 Task: Select RSS feed as the website type.
Action: Mouse moved to (745, 74)
Screenshot: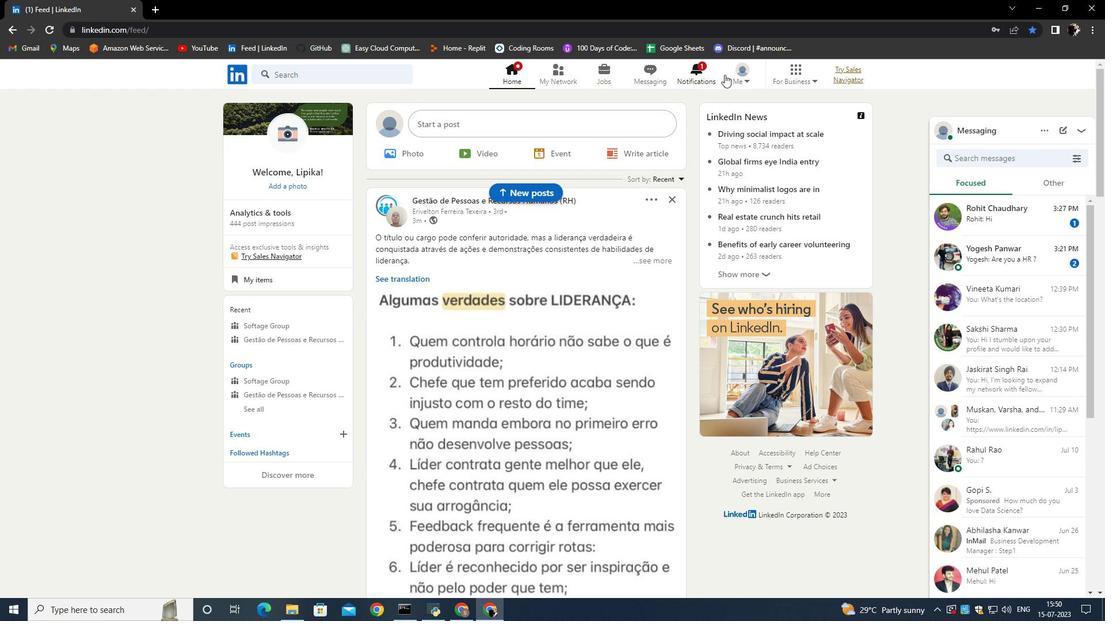 
Action: Mouse pressed left at (745, 74)
Screenshot: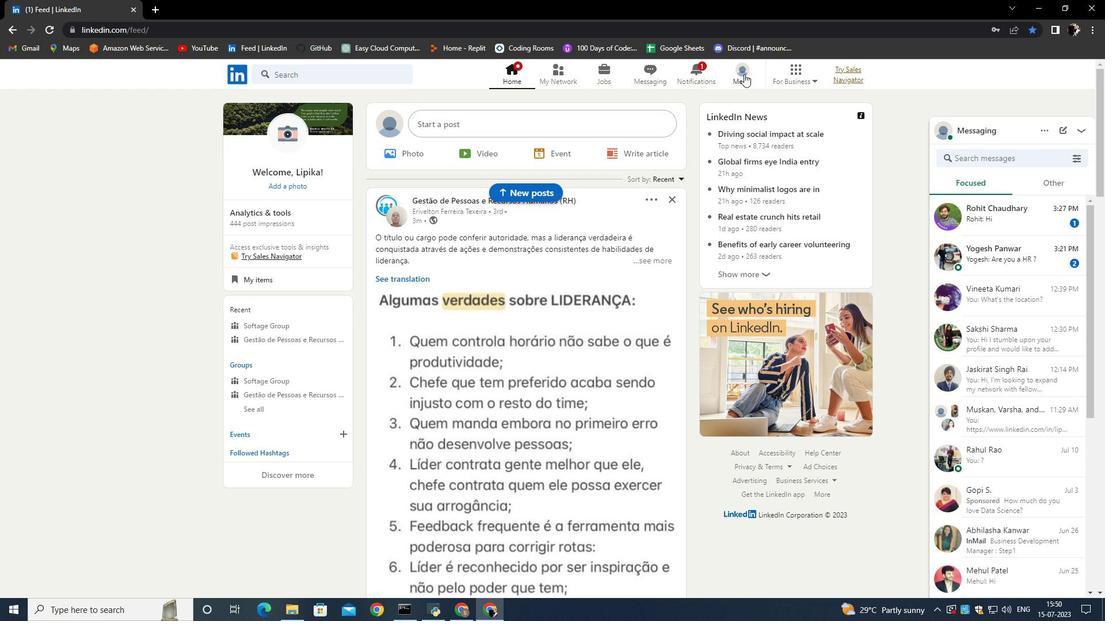 
Action: Mouse moved to (629, 116)
Screenshot: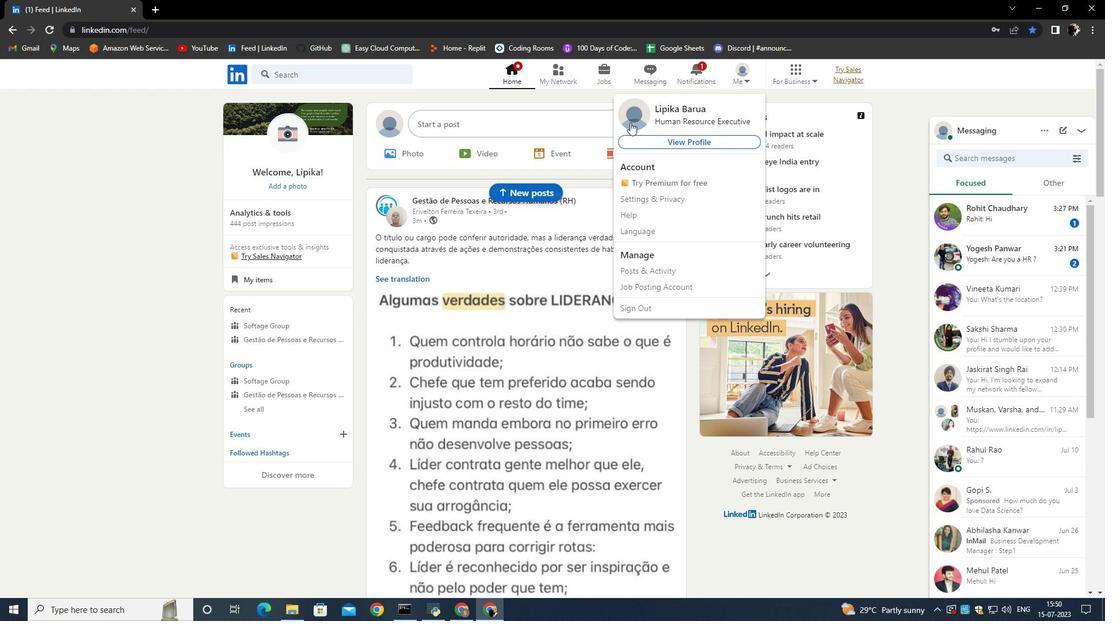 
Action: Mouse pressed left at (629, 116)
Screenshot: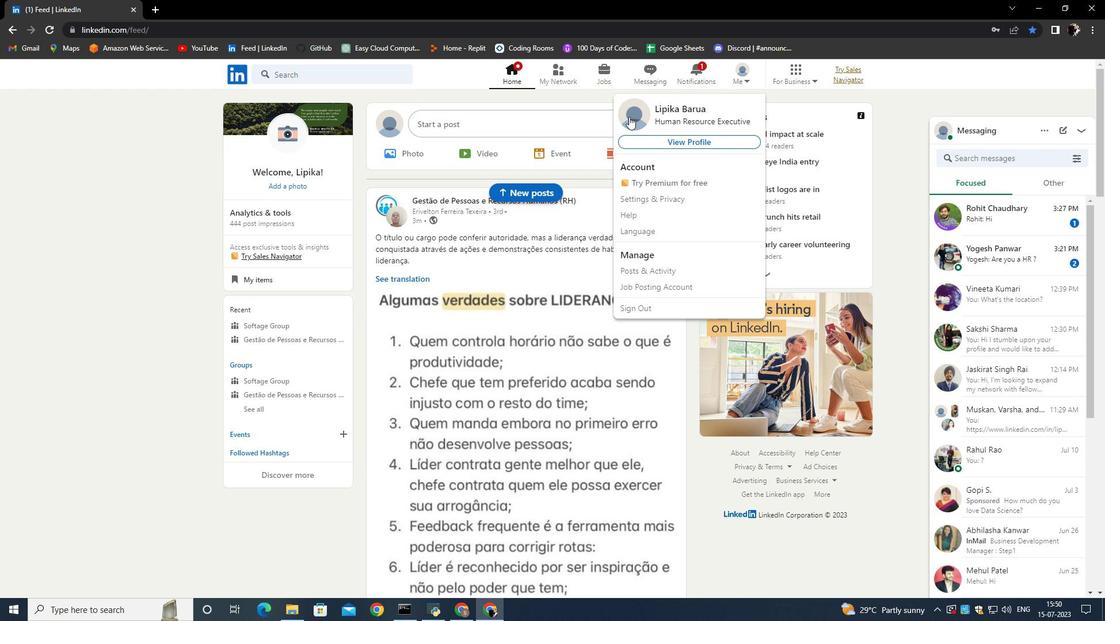 
Action: Mouse moved to (362, 376)
Screenshot: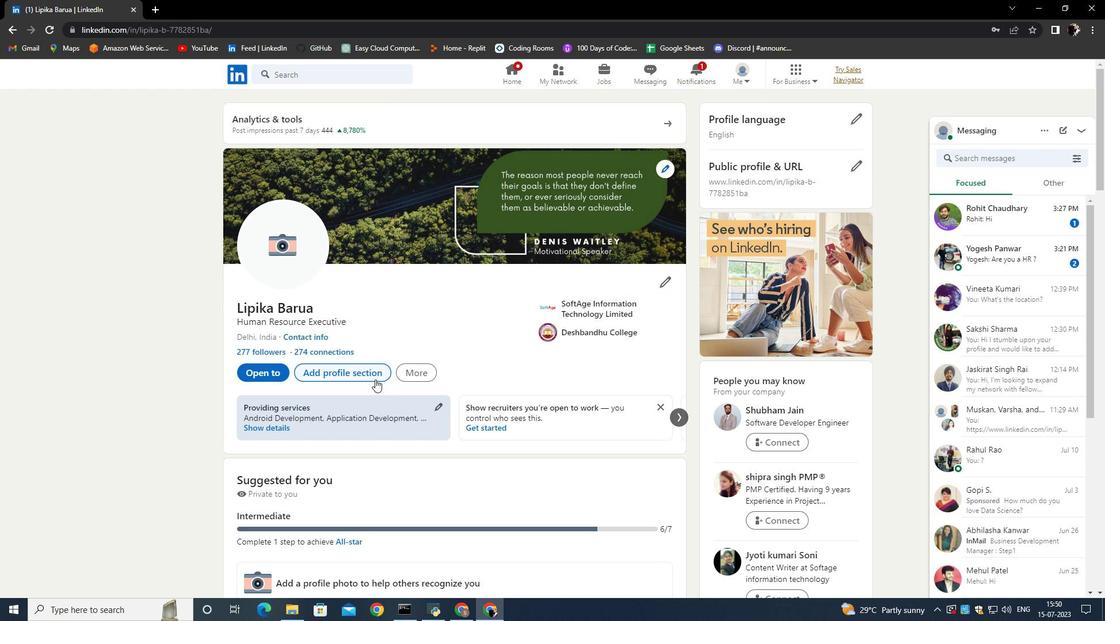 
Action: Mouse pressed left at (362, 376)
Screenshot: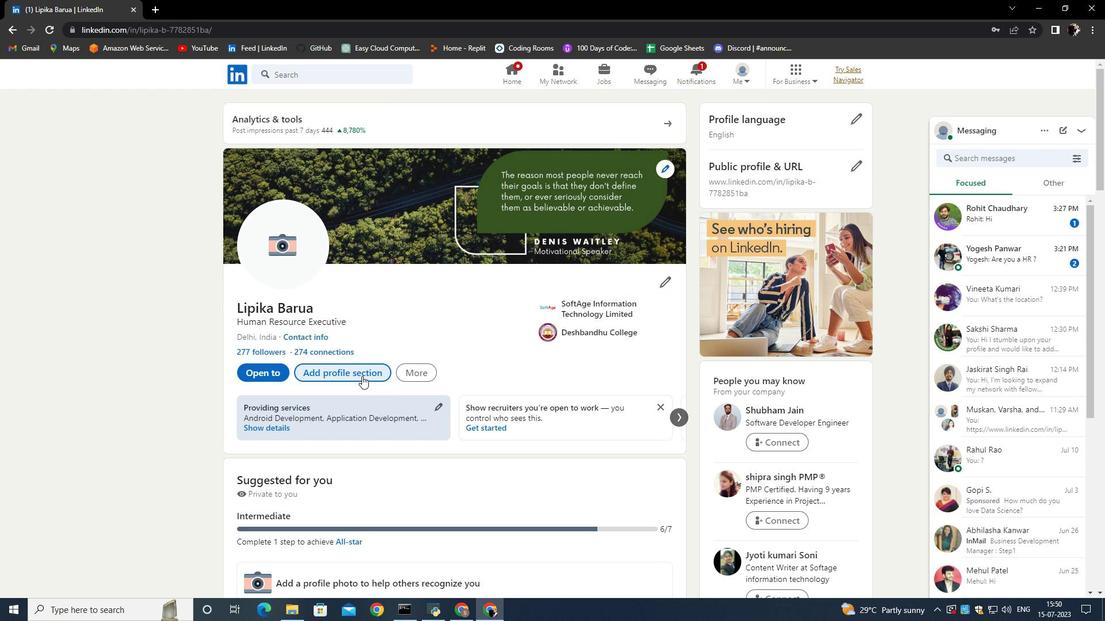 
Action: Mouse moved to (444, 350)
Screenshot: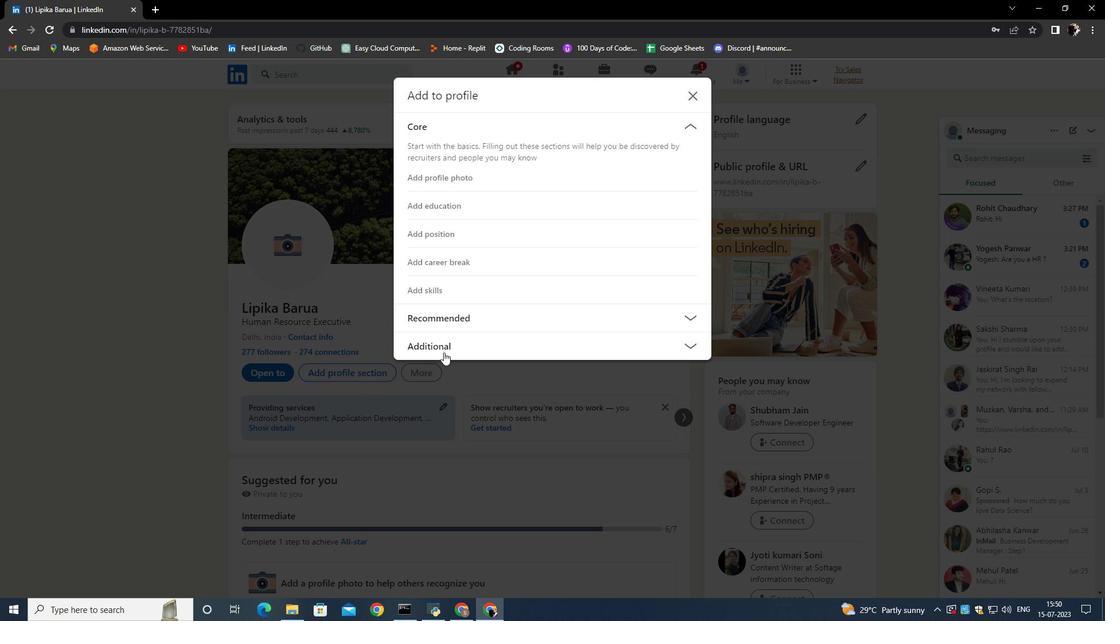 
Action: Mouse pressed left at (444, 350)
Screenshot: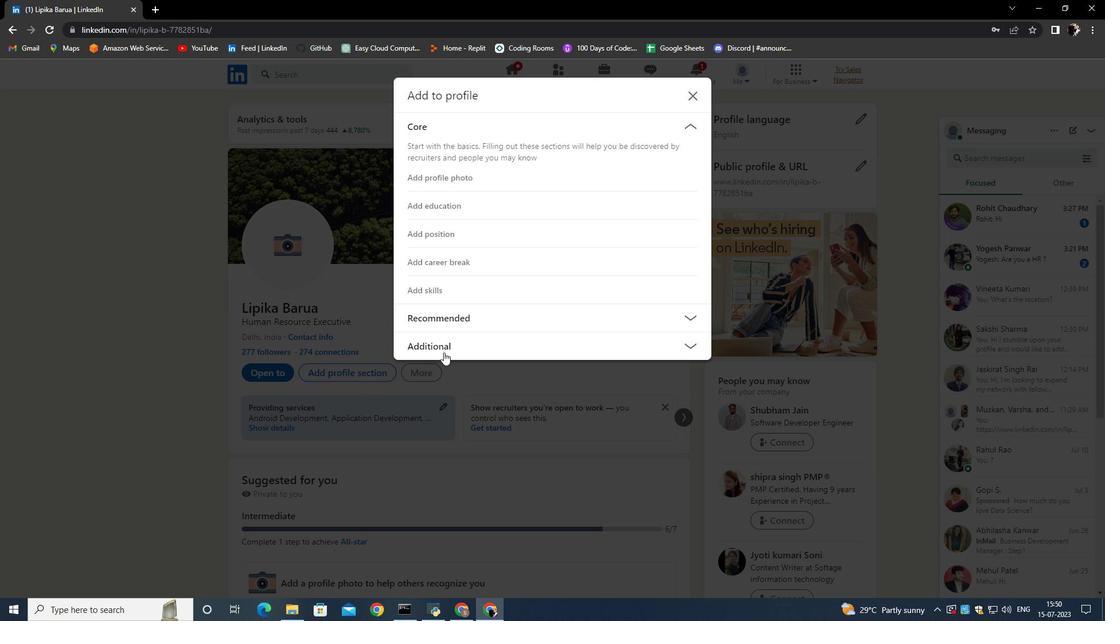 
Action: Mouse moved to (444, 462)
Screenshot: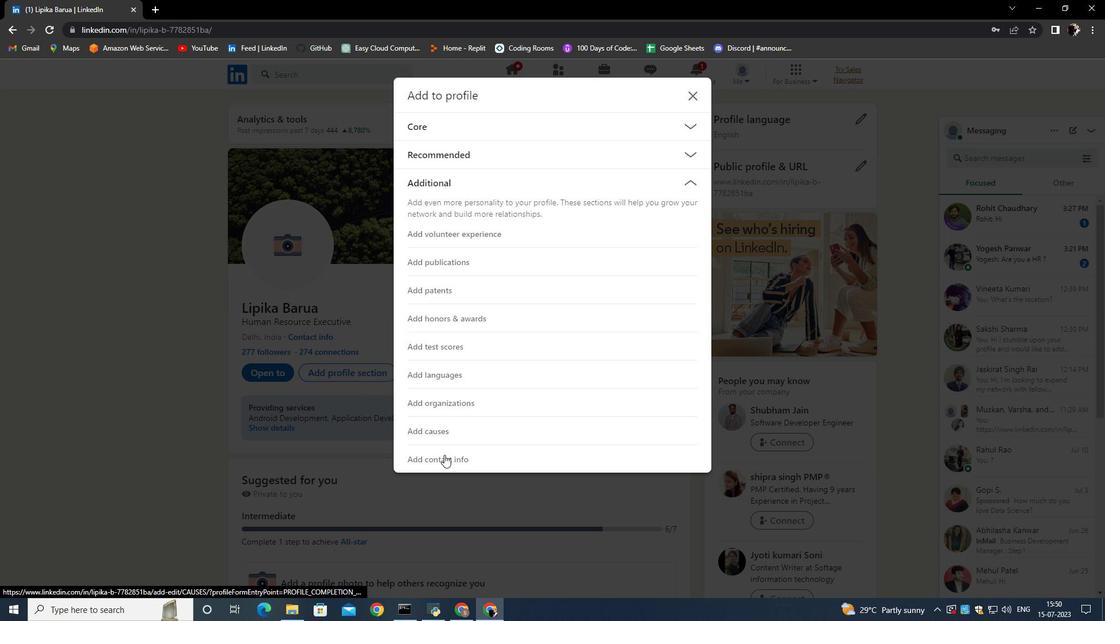 
Action: Mouse pressed left at (444, 462)
Screenshot: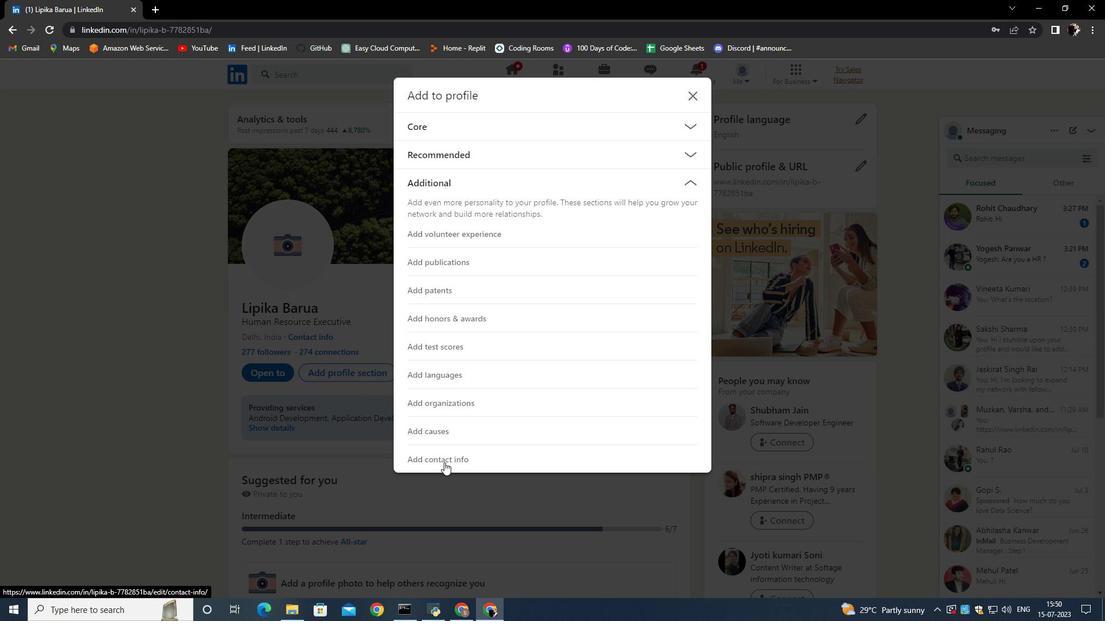 
Action: Mouse moved to (458, 346)
Screenshot: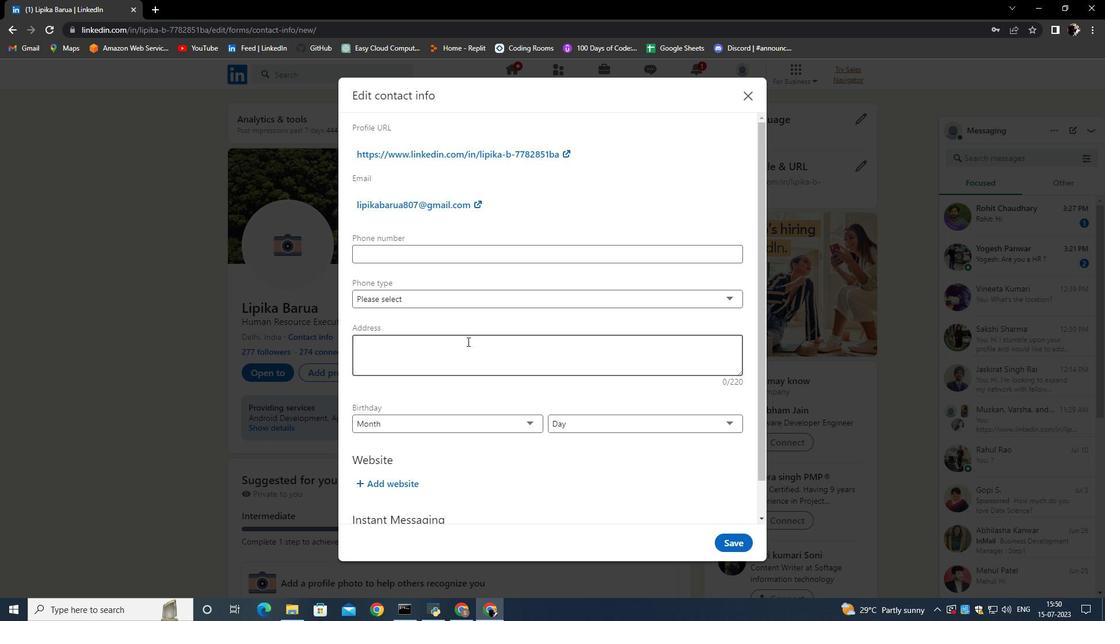 
Action: Mouse scrolled (458, 345) with delta (0, 0)
Screenshot: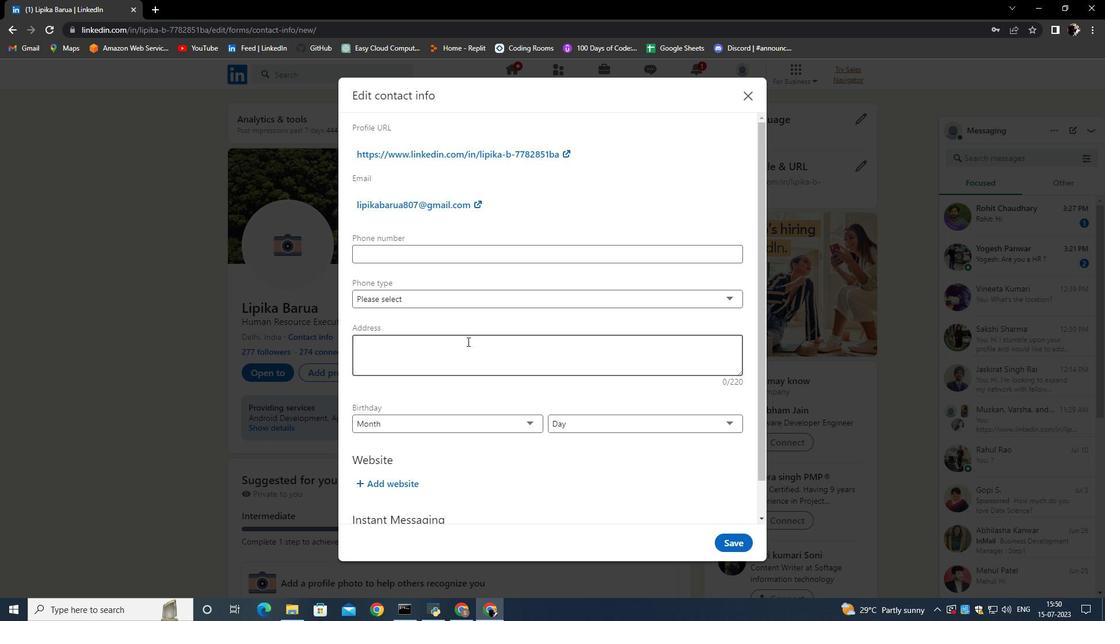 
Action: Mouse moved to (458, 347)
Screenshot: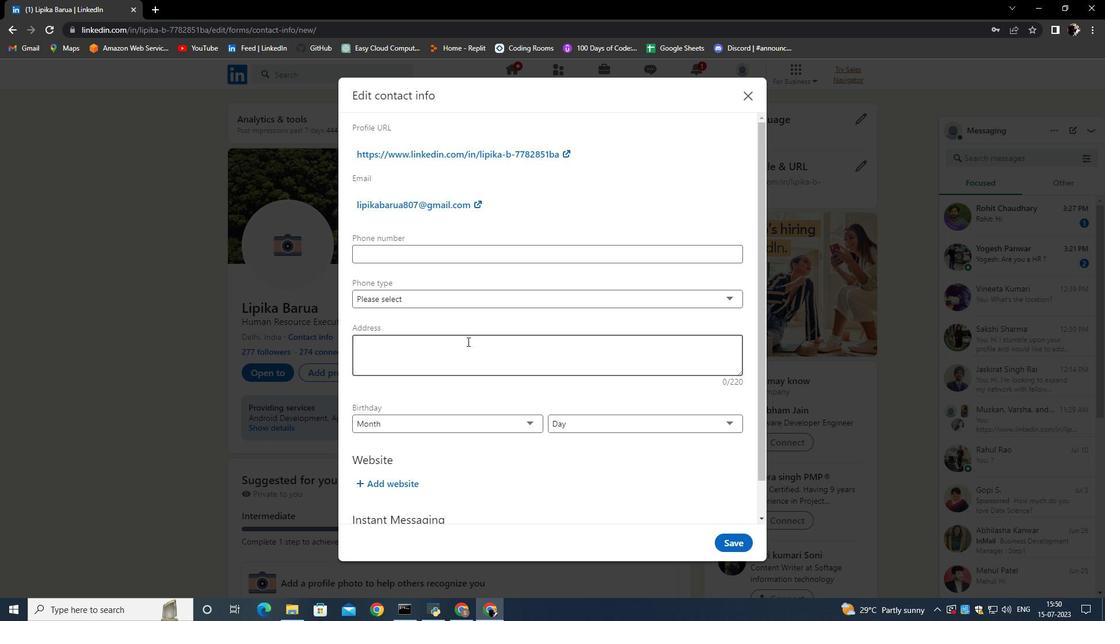 
Action: Mouse scrolled (458, 347) with delta (0, 0)
Screenshot: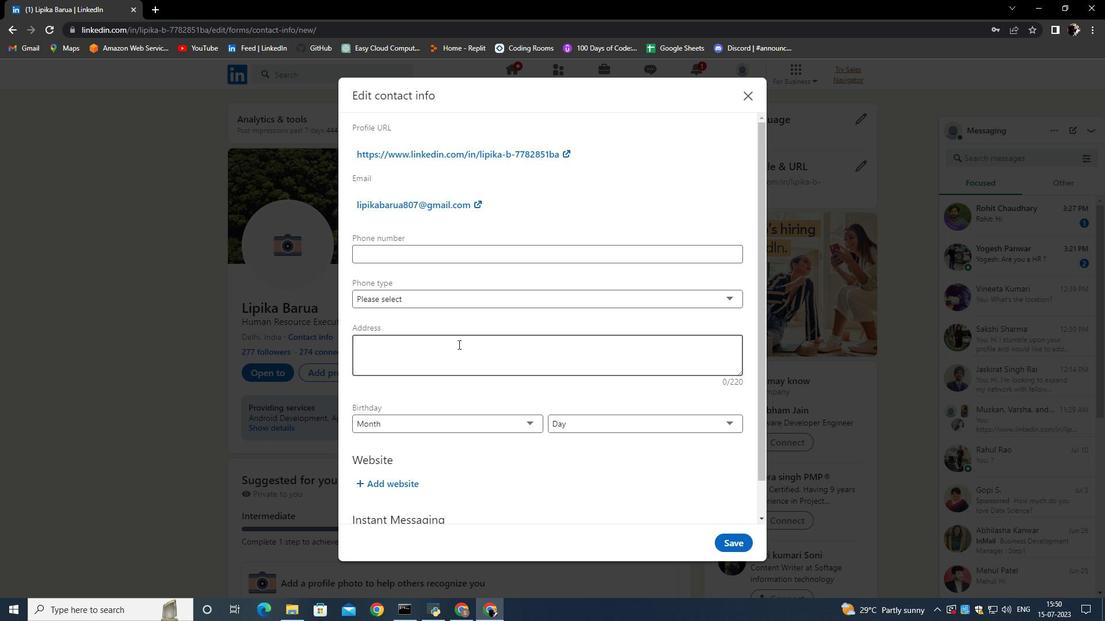
Action: Mouse scrolled (458, 347) with delta (0, 0)
Screenshot: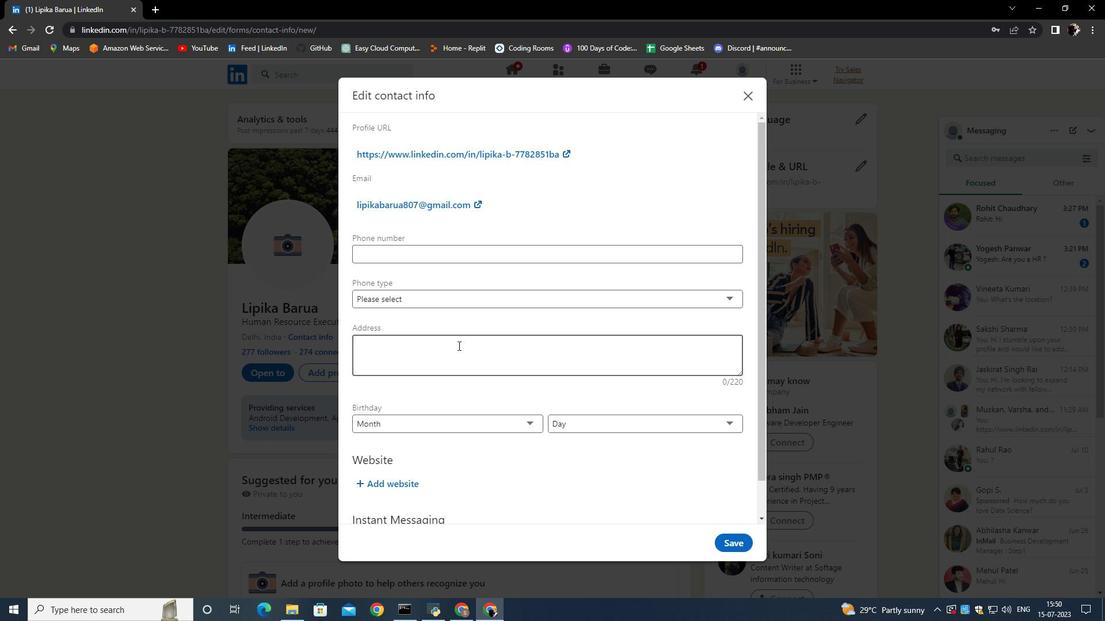 
Action: Mouse moved to (401, 452)
Screenshot: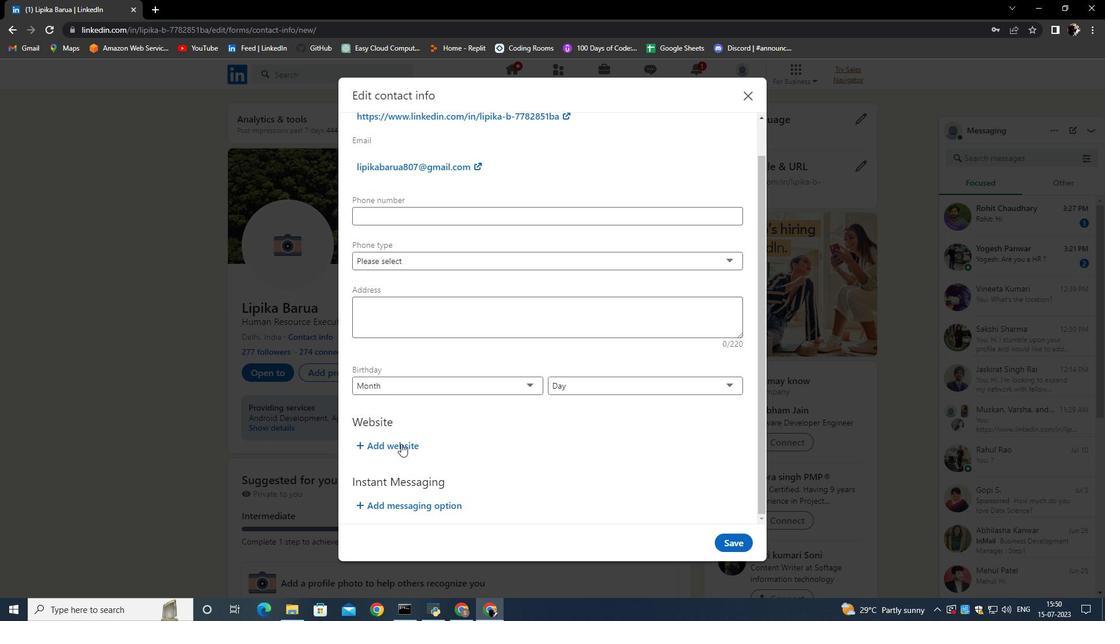 
Action: Mouse pressed left at (401, 452)
Screenshot: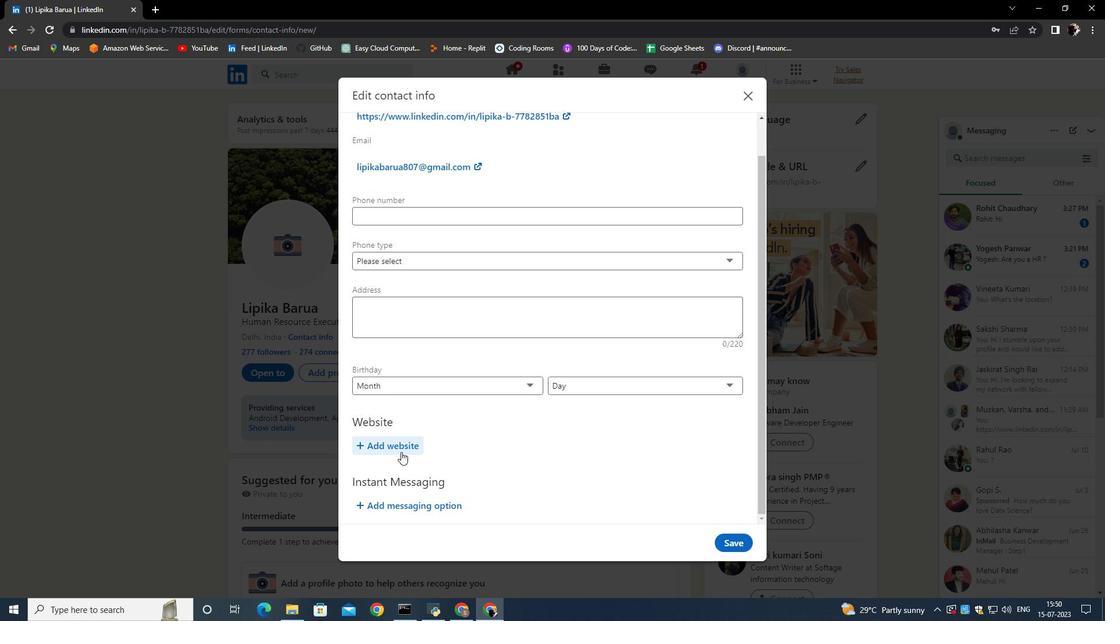 
Action: Mouse moved to (477, 421)
Screenshot: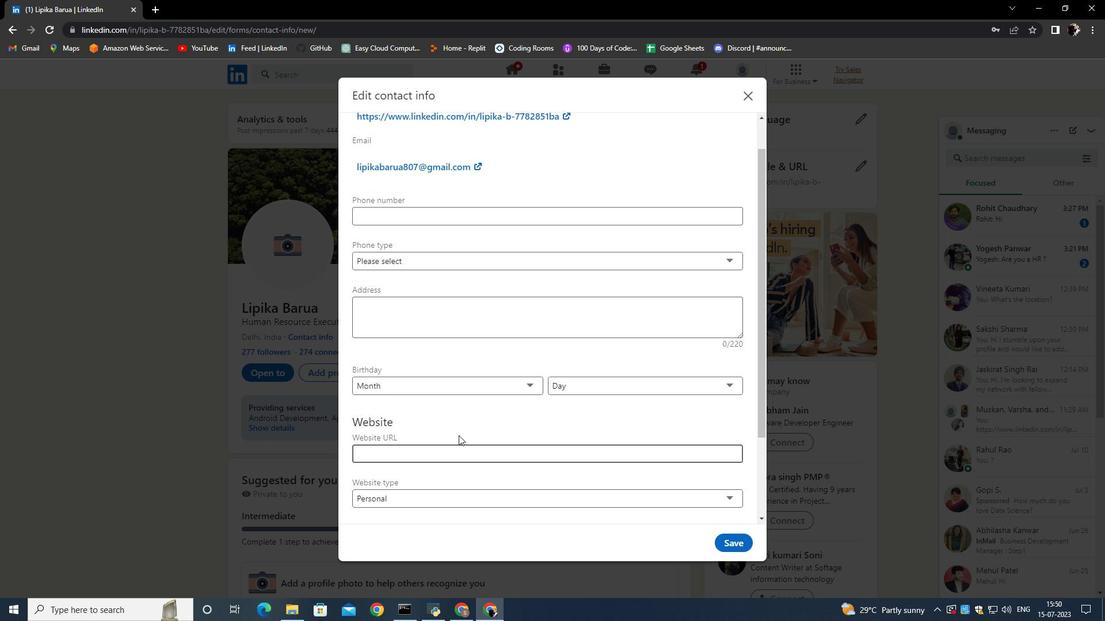 
Action: Mouse scrolled (477, 420) with delta (0, 0)
Screenshot: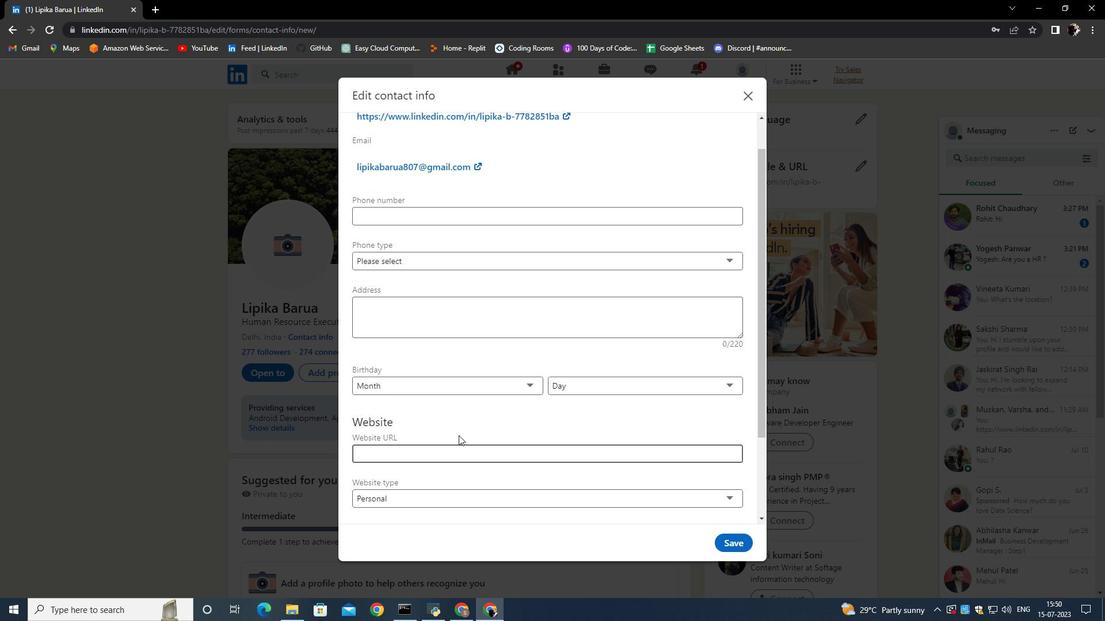 
Action: Mouse scrolled (477, 420) with delta (0, 0)
Screenshot: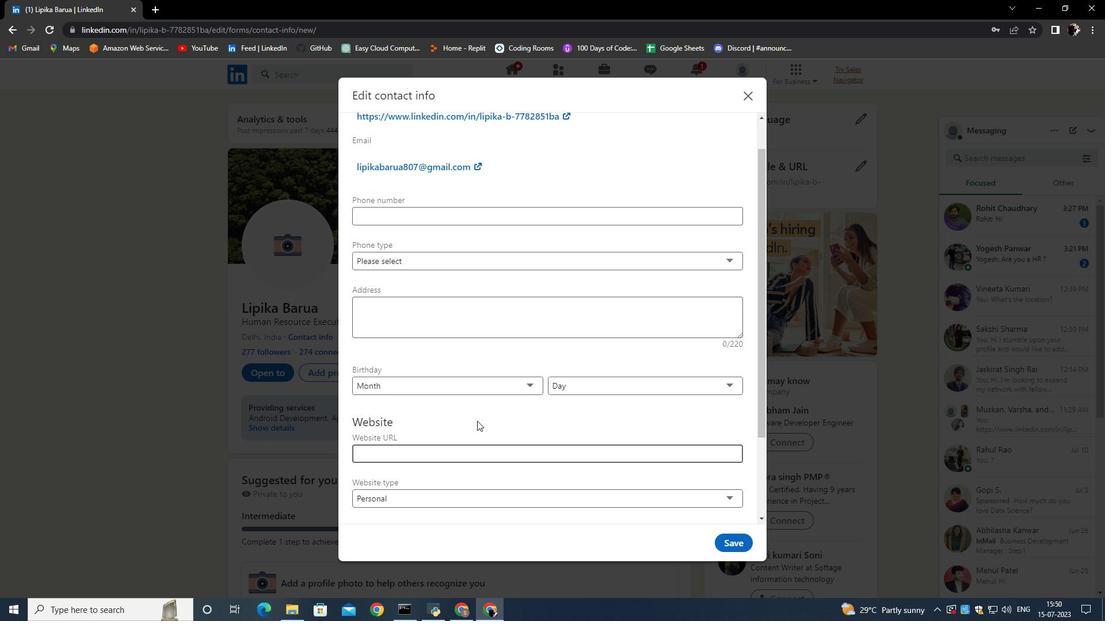 
Action: Mouse scrolled (477, 420) with delta (0, 0)
Screenshot: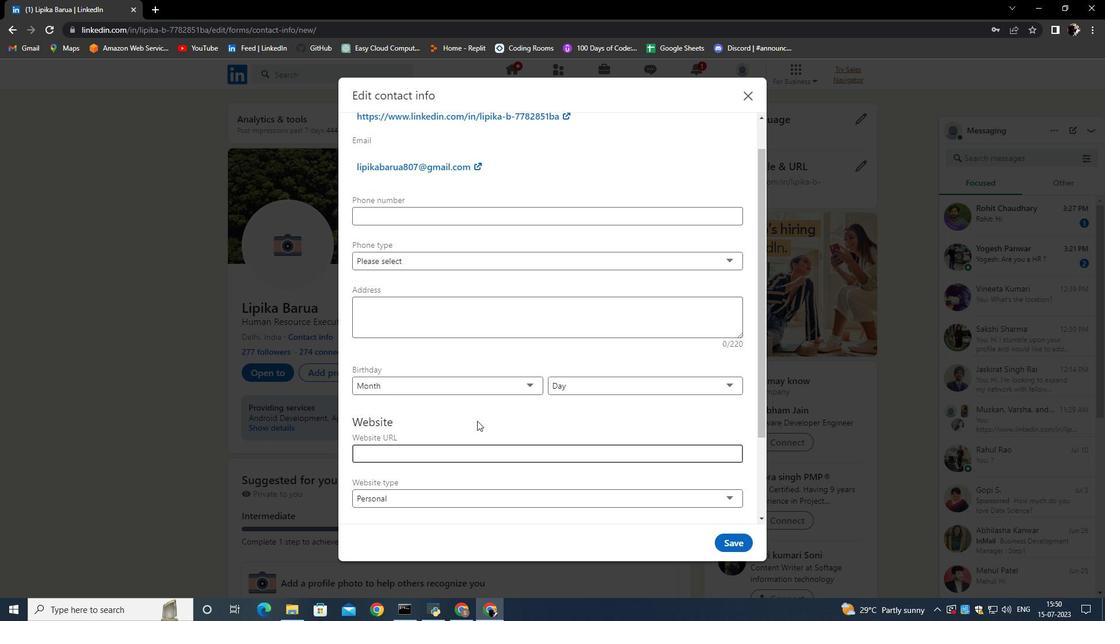 
Action: Mouse moved to (442, 389)
Screenshot: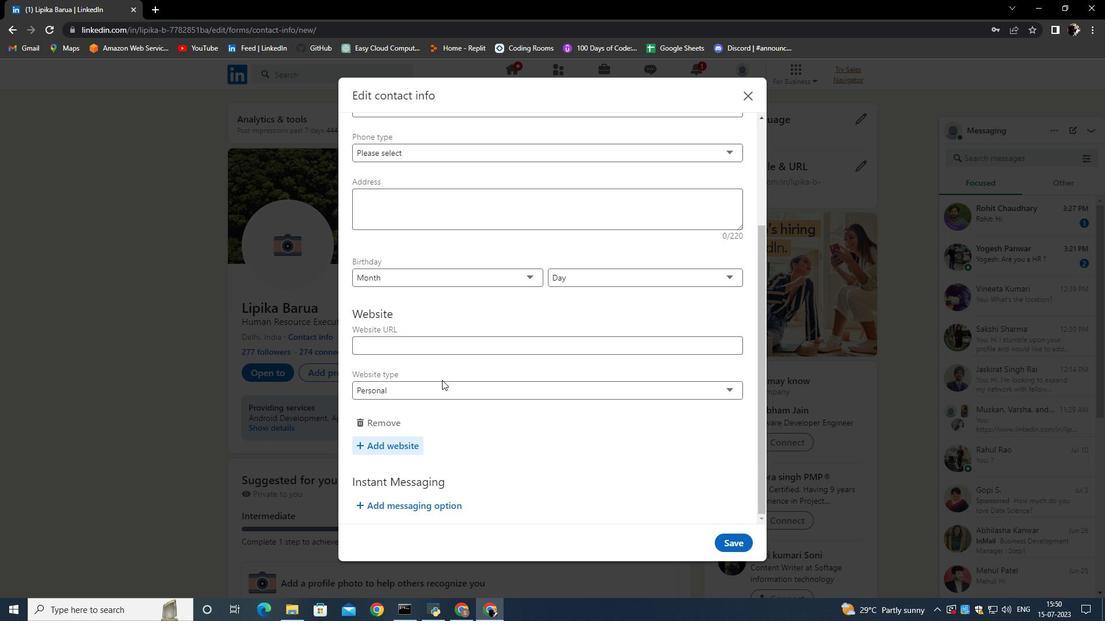 
Action: Mouse pressed left at (442, 389)
Screenshot: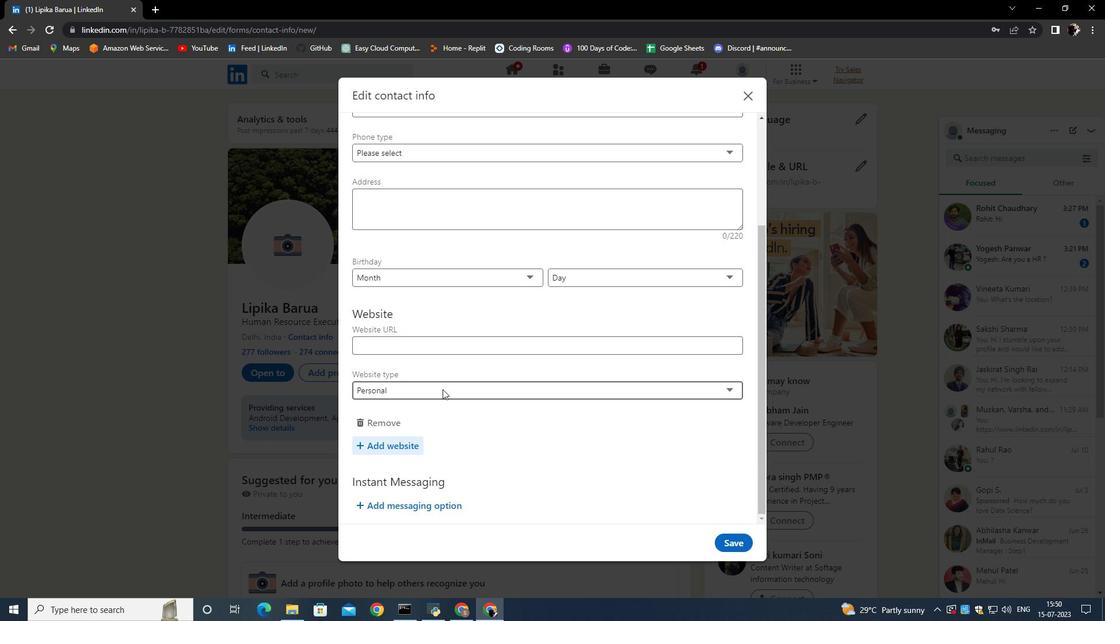 
Action: Mouse moved to (426, 437)
Screenshot: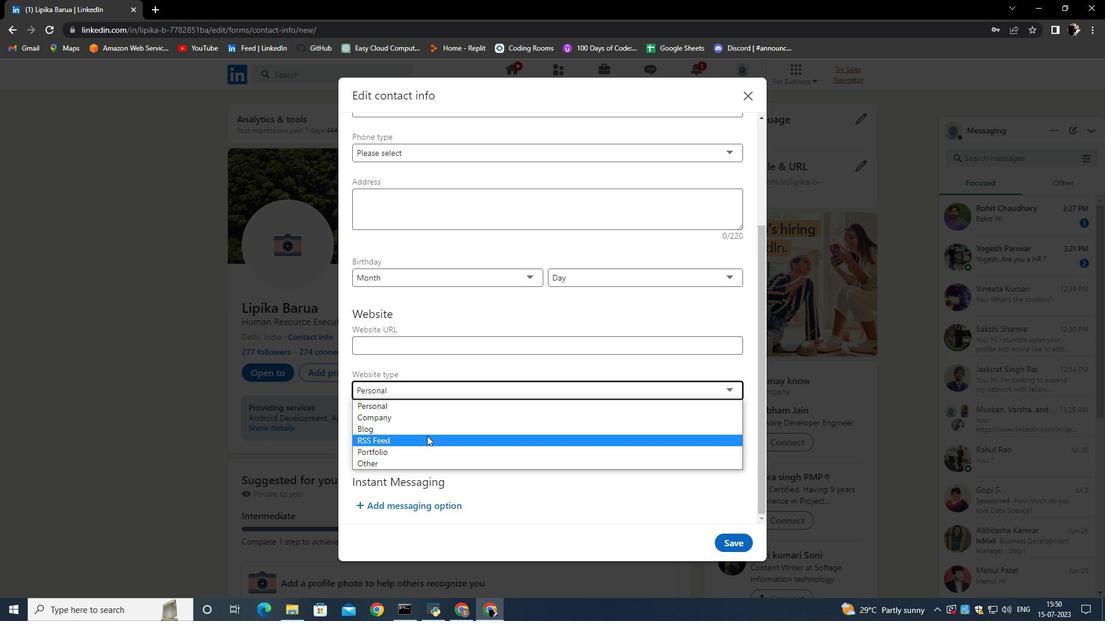 
Action: Mouse pressed left at (426, 437)
Screenshot: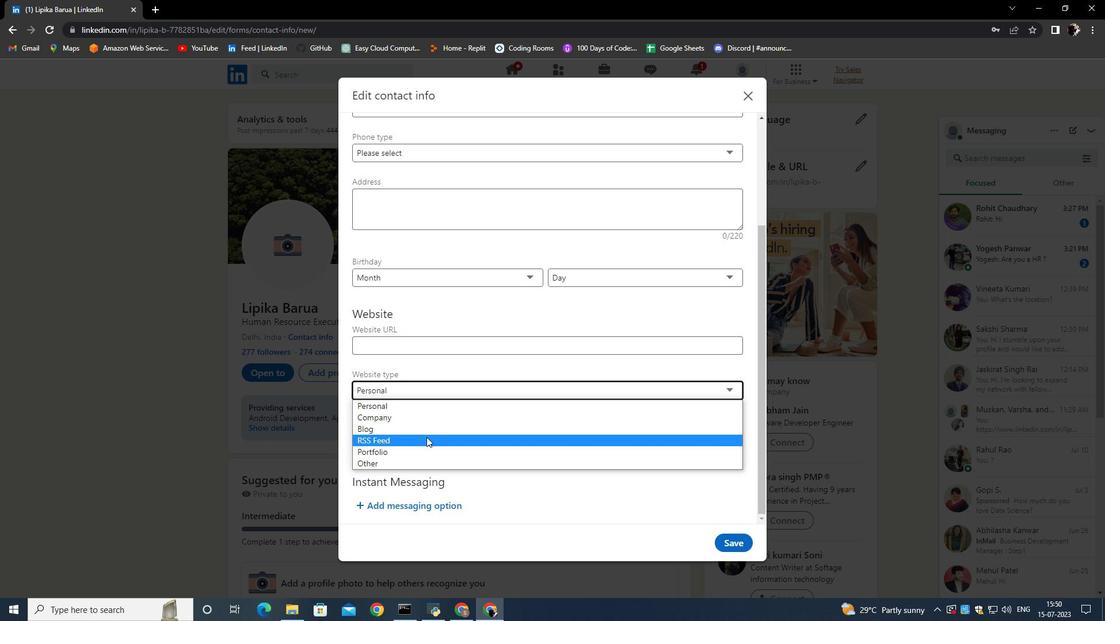 
Action: Mouse moved to (238, 394)
Screenshot: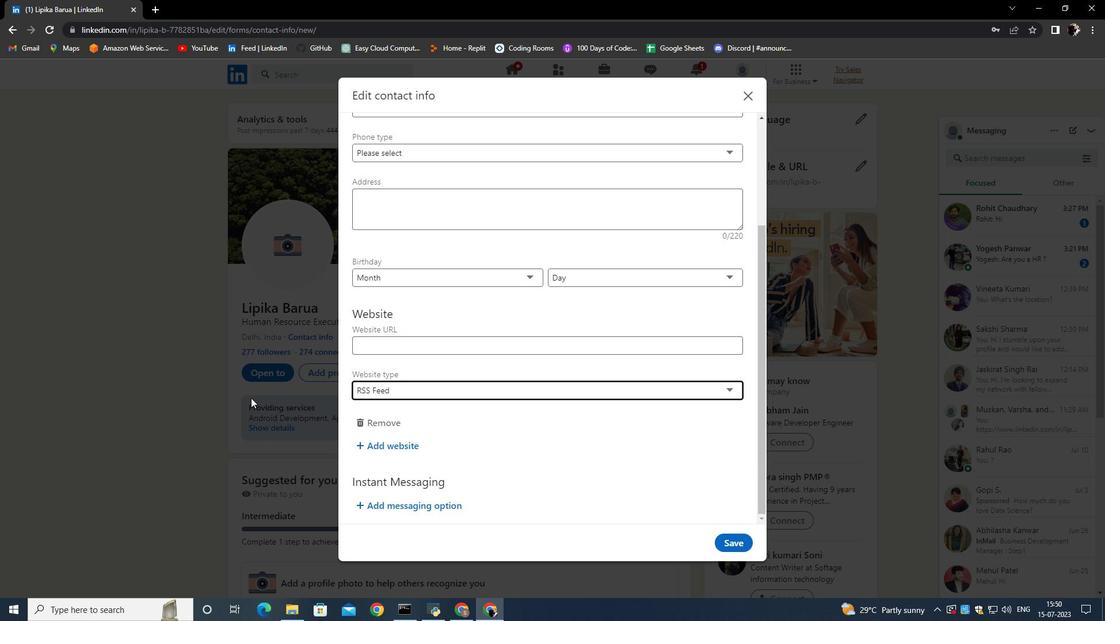 
